 Task: Check the sale-to-list ratio of jacuzzi in the last 3 years.
Action: Mouse moved to (1021, 284)
Screenshot: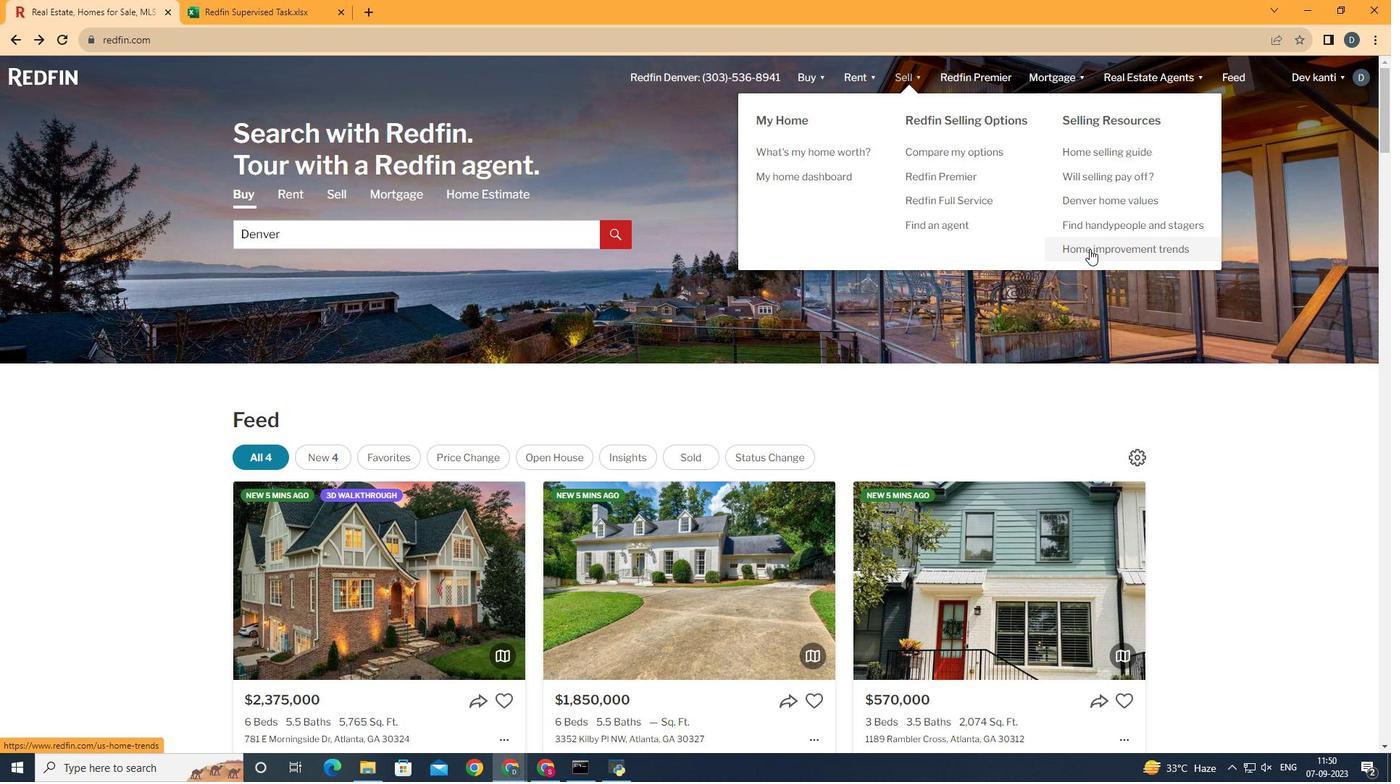 
Action: Mouse pressed left at (1021, 284)
Screenshot: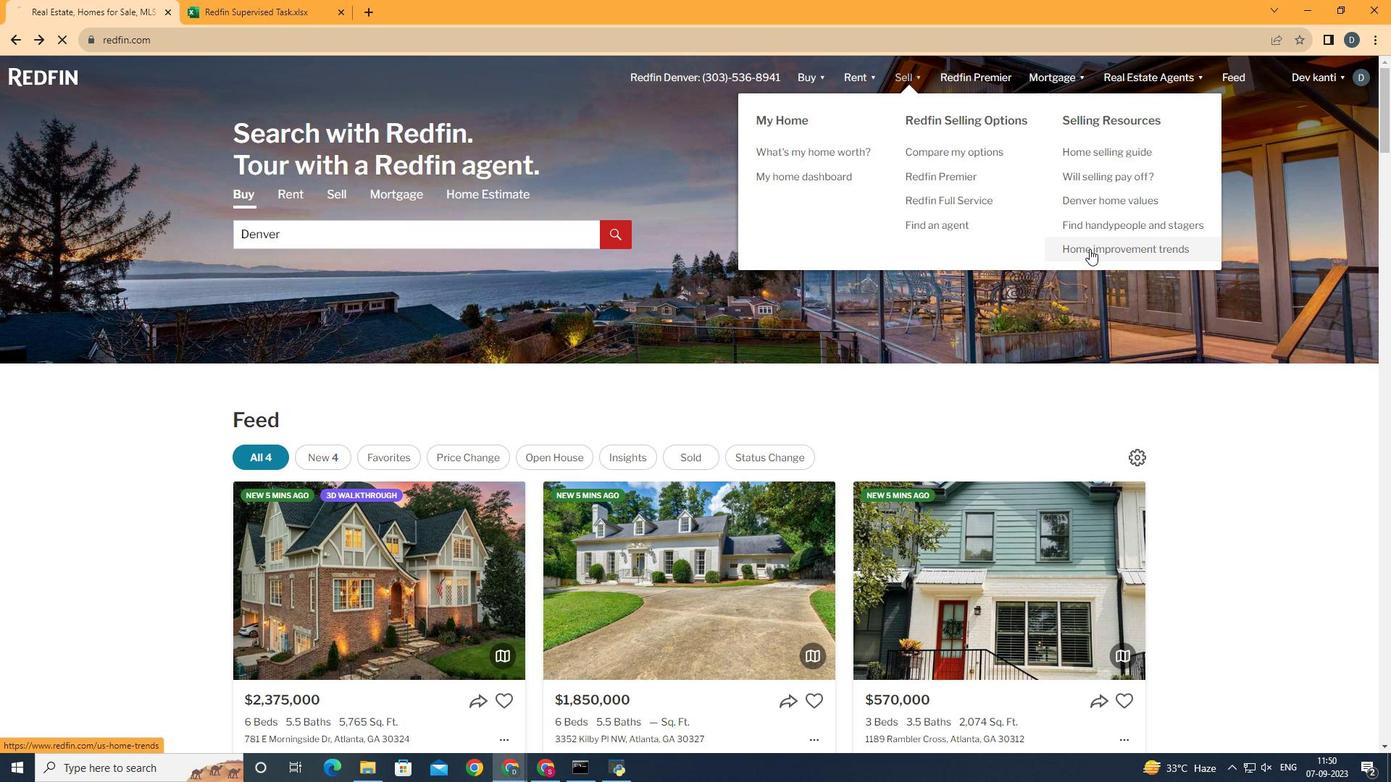 
Action: Mouse moved to (429, 316)
Screenshot: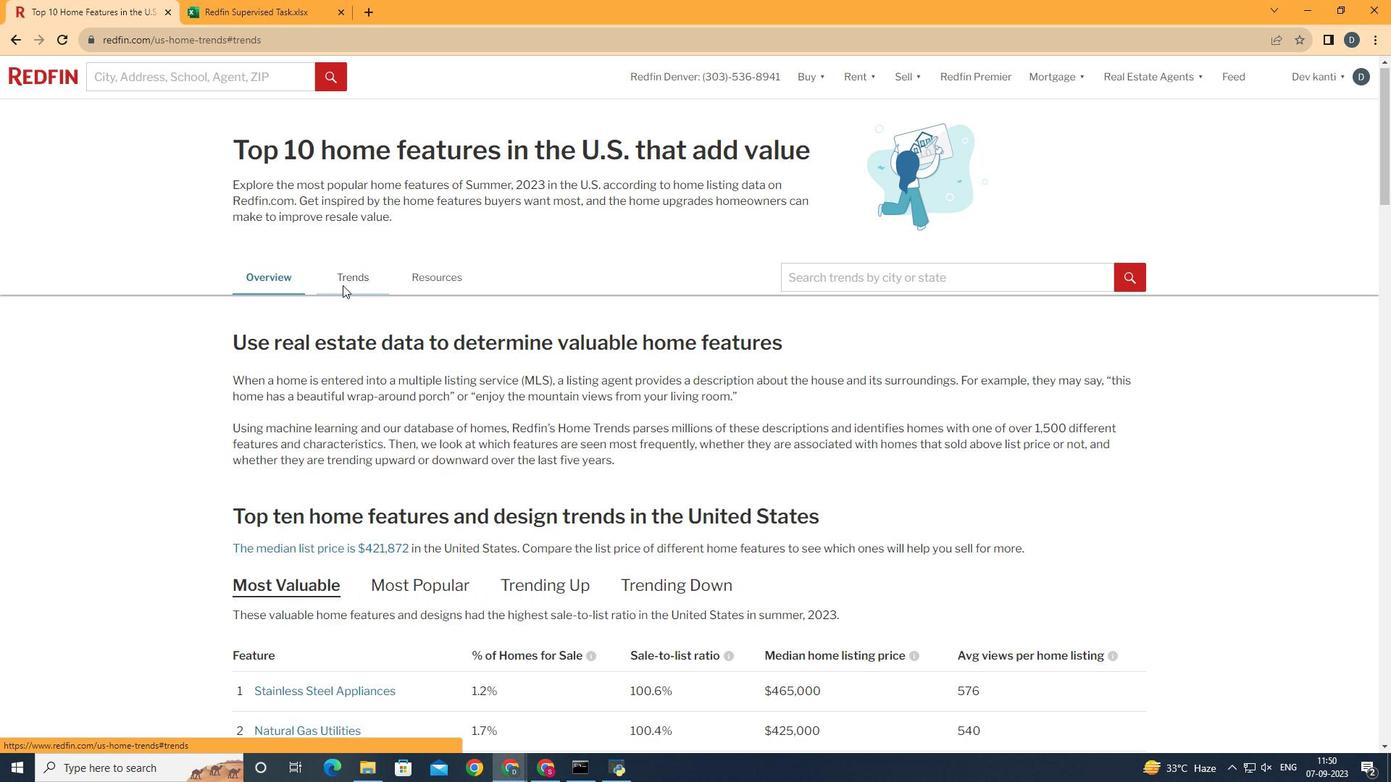 
Action: Mouse pressed left at (429, 316)
Screenshot: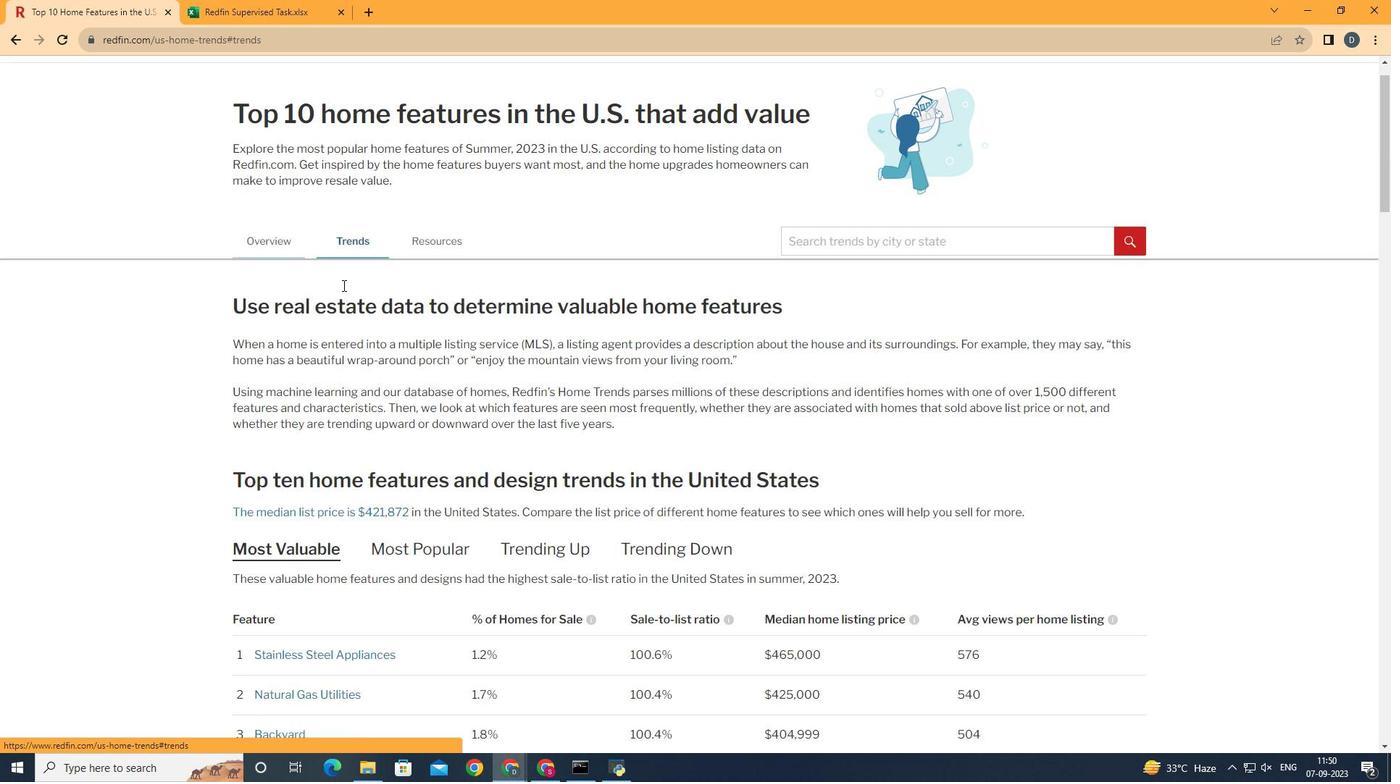 
Action: Mouse moved to (521, 355)
Screenshot: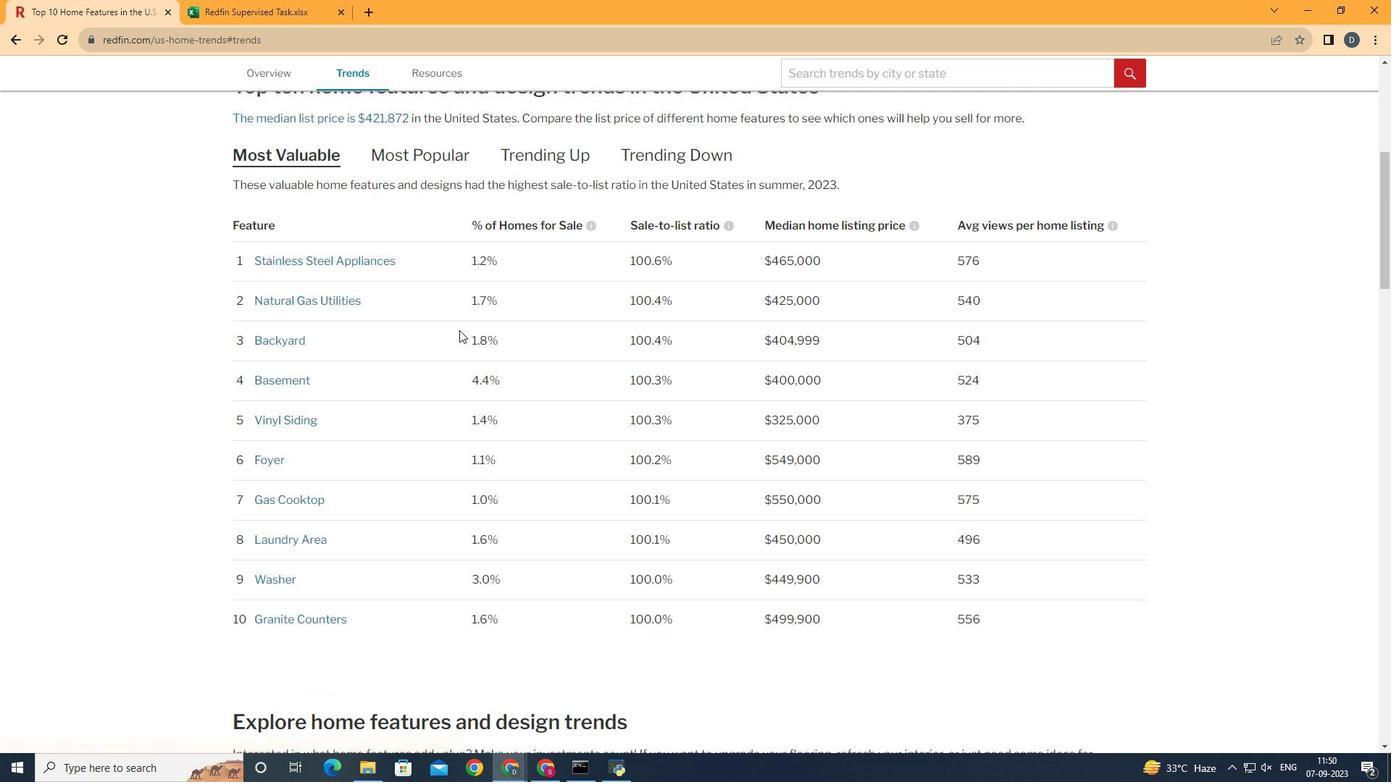 
Action: Mouse scrolled (521, 354) with delta (0, 0)
Screenshot: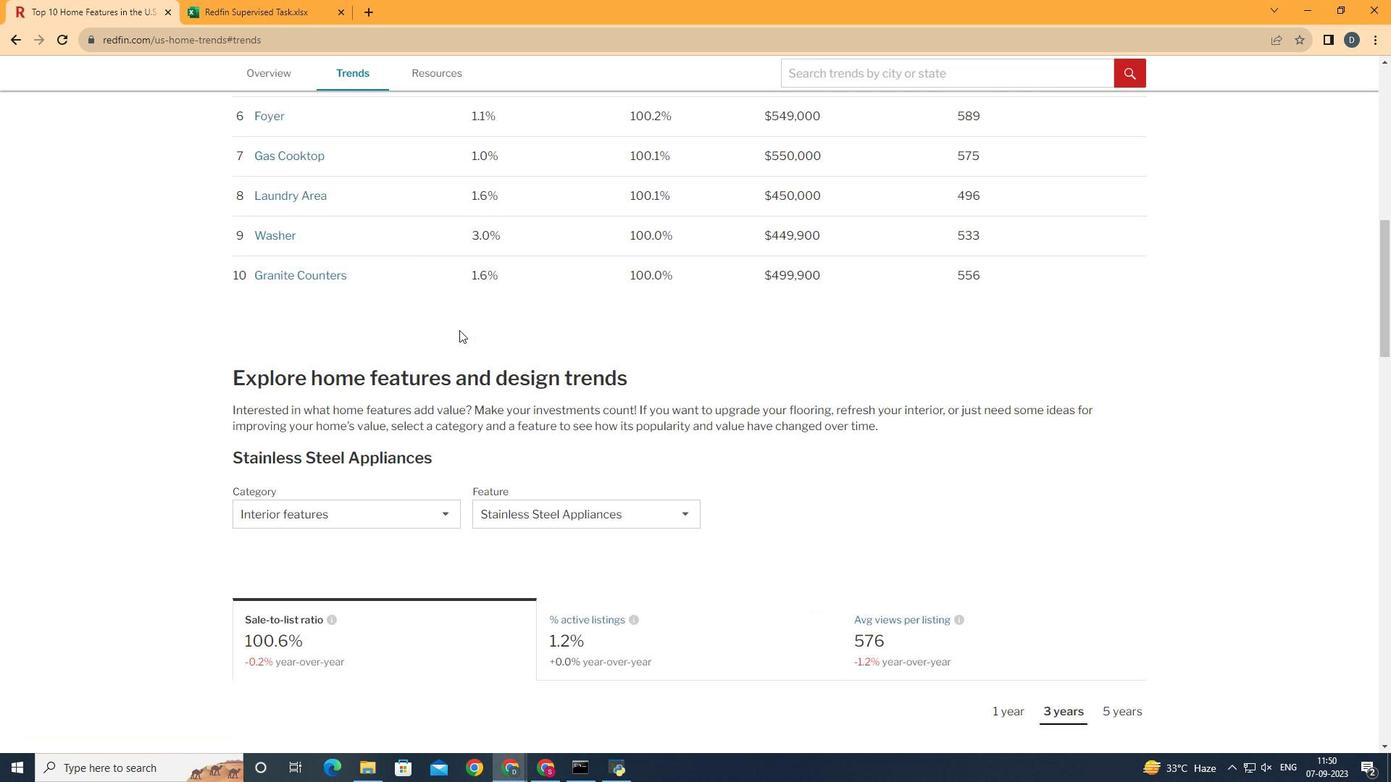 
Action: Mouse scrolled (521, 354) with delta (0, 0)
Screenshot: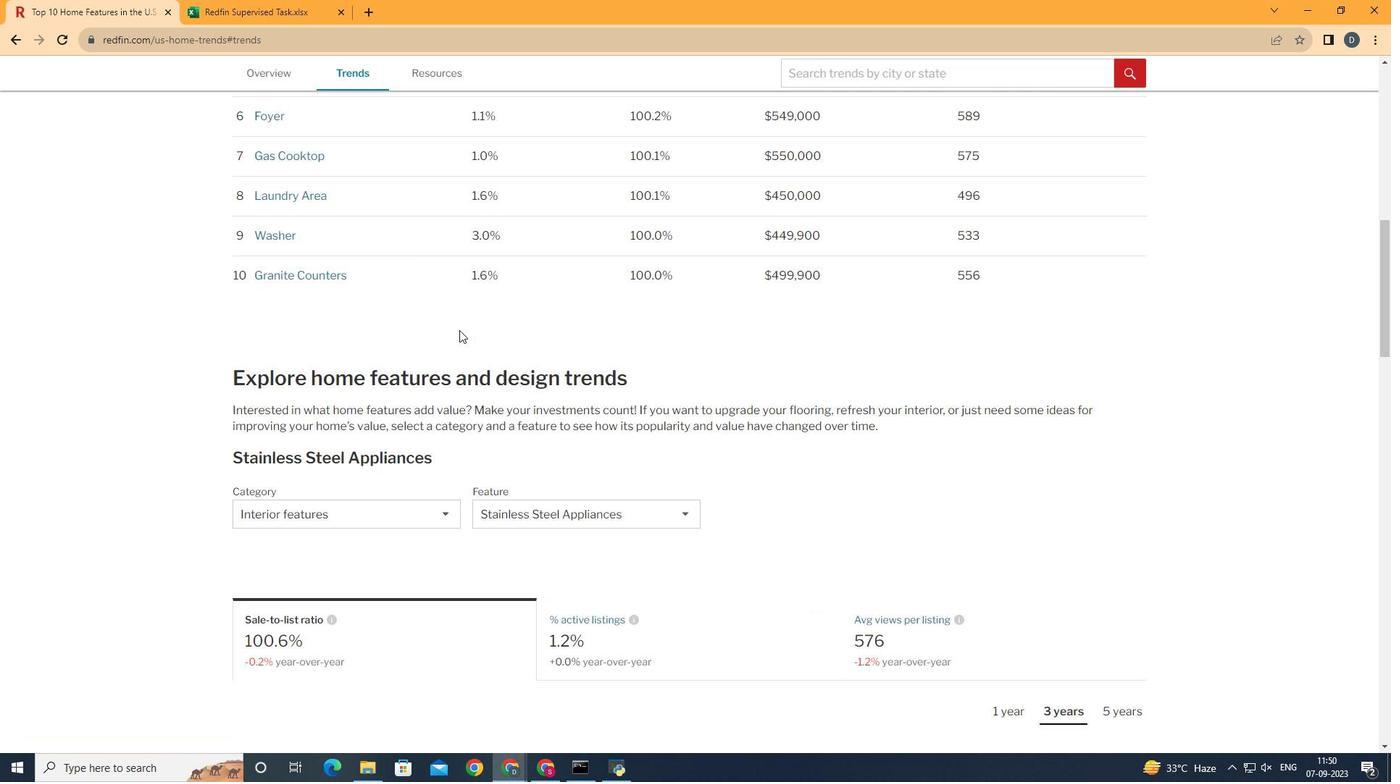 
Action: Mouse scrolled (521, 354) with delta (0, 0)
Screenshot: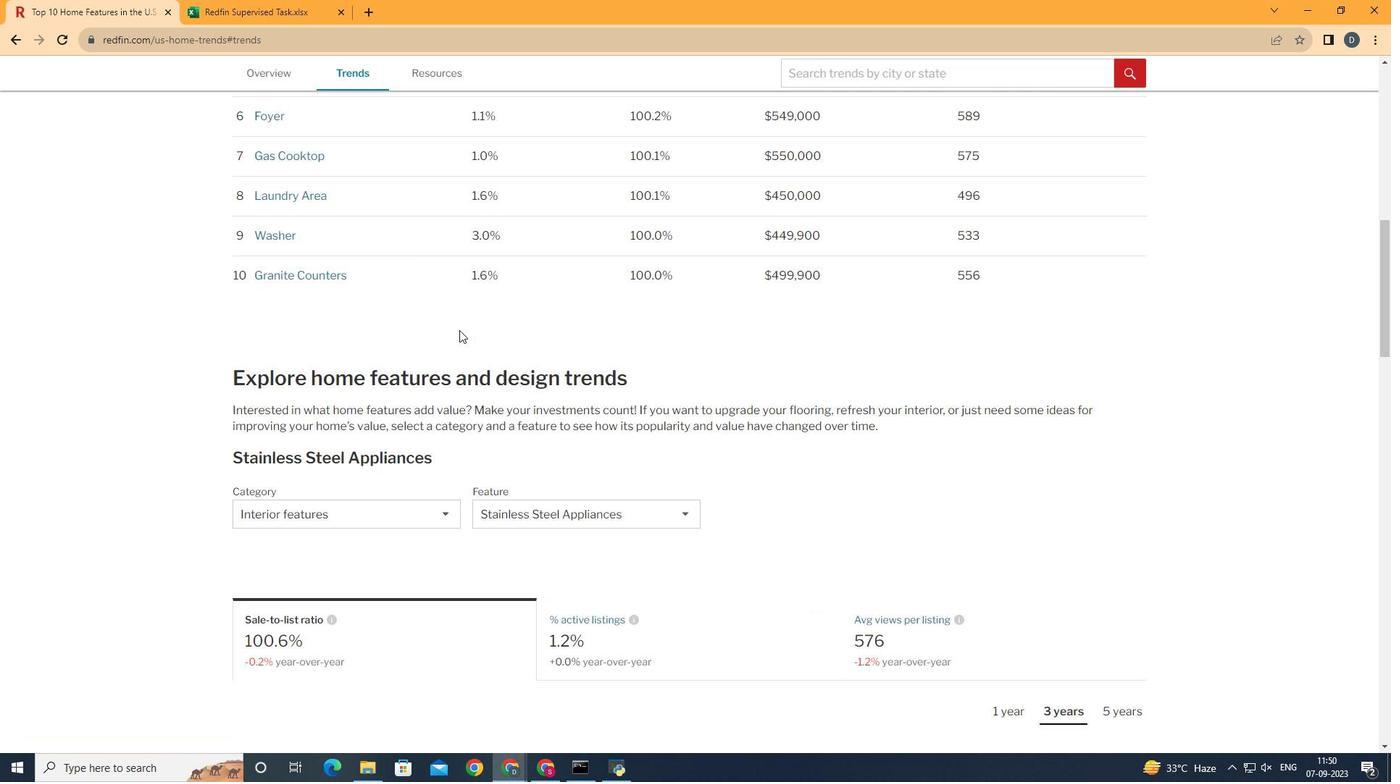 
Action: Mouse scrolled (521, 354) with delta (0, 0)
Screenshot: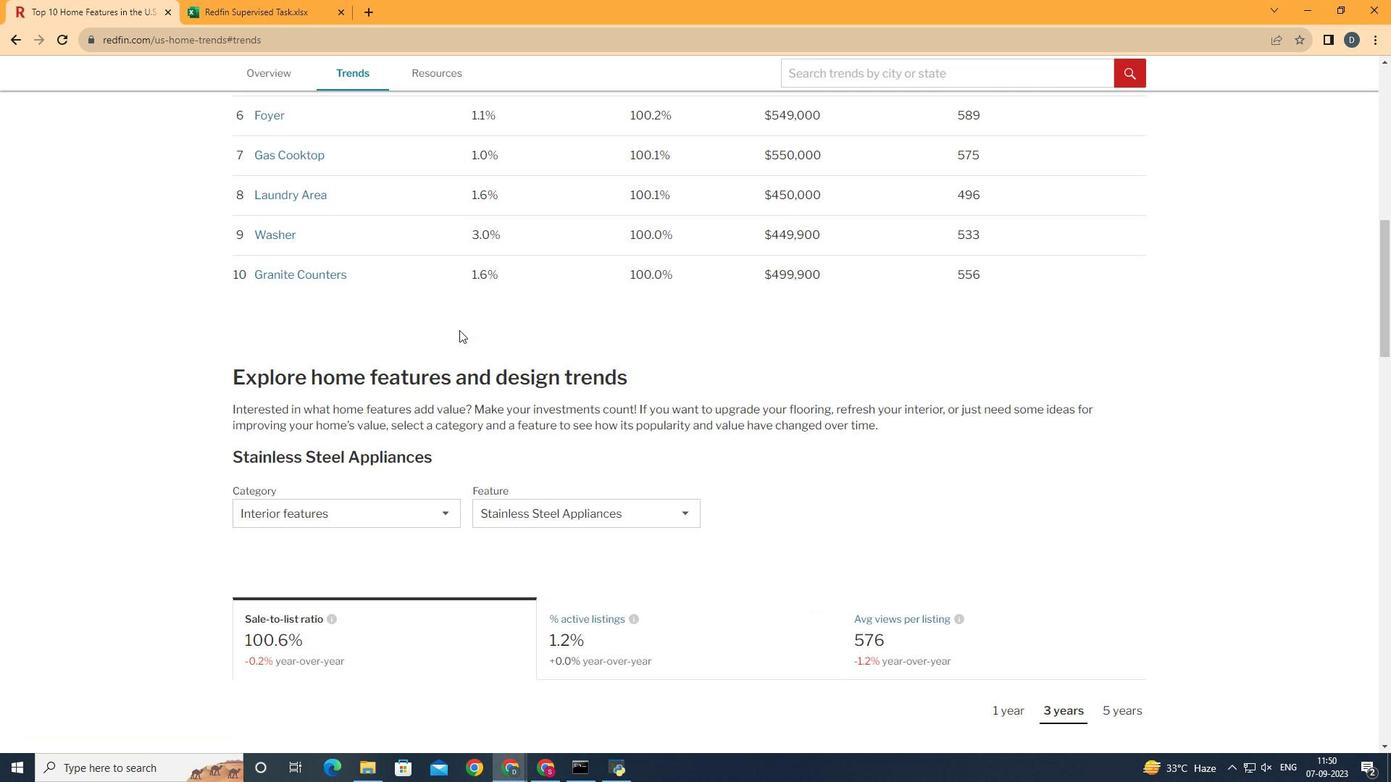 
Action: Mouse scrolled (521, 354) with delta (0, 0)
Screenshot: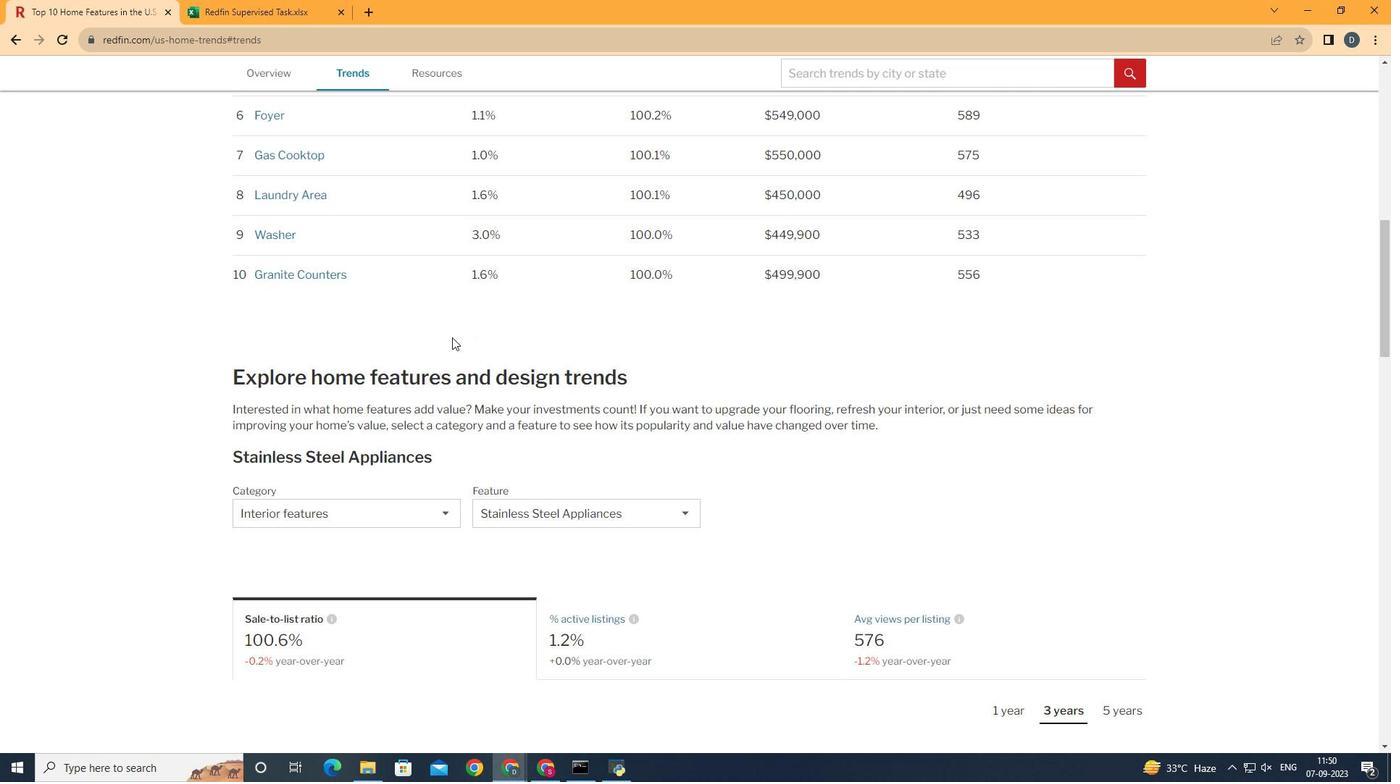 
Action: Mouse moved to (431, 416)
Screenshot: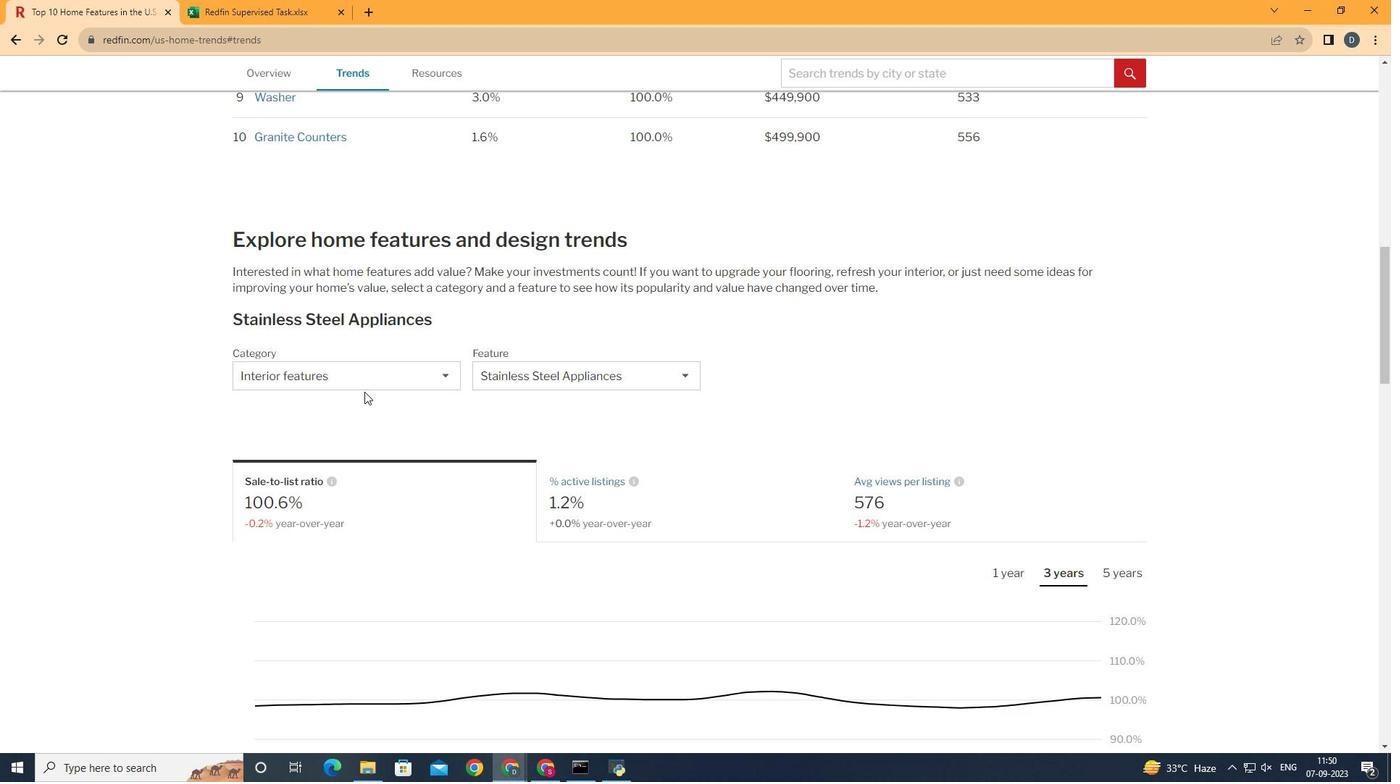 
Action: Mouse scrolled (431, 415) with delta (0, 0)
Screenshot: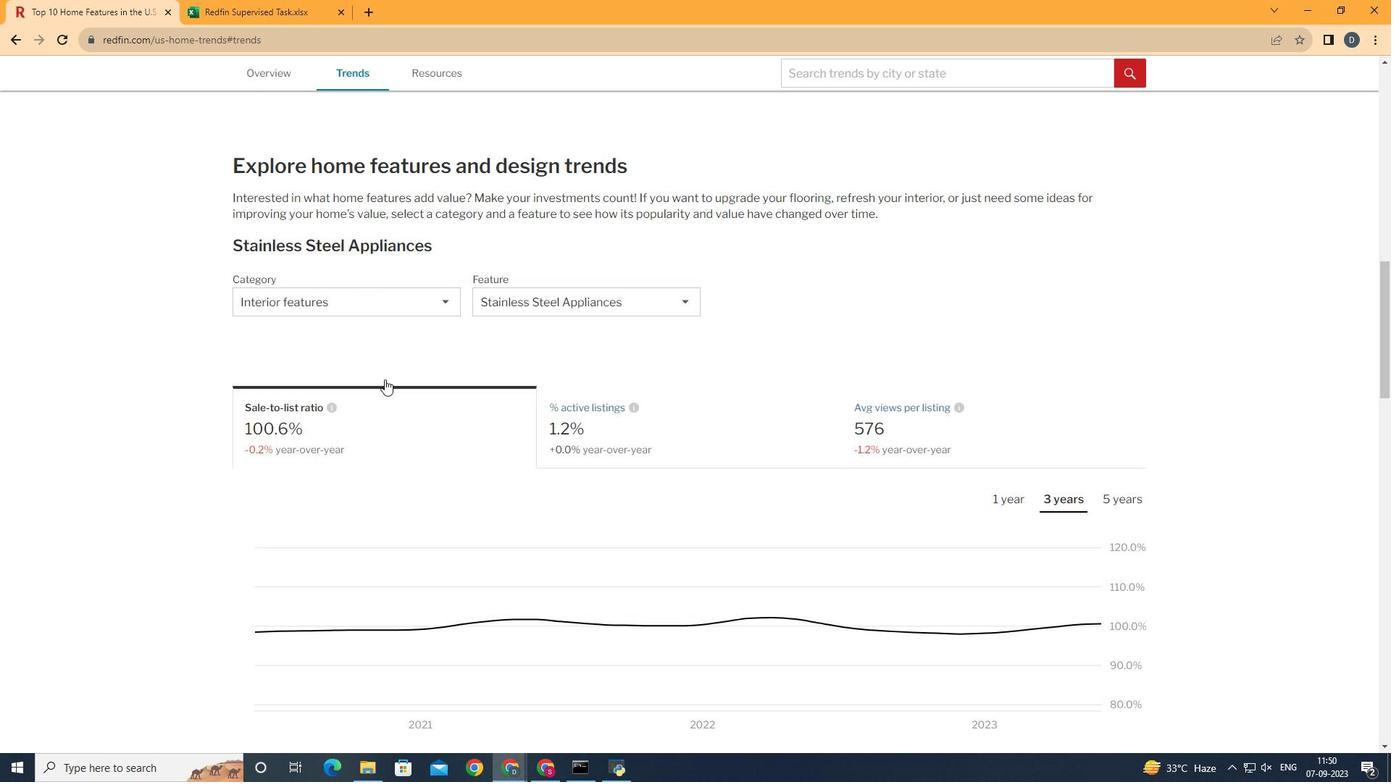 
Action: Mouse scrolled (431, 415) with delta (0, 0)
Screenshot: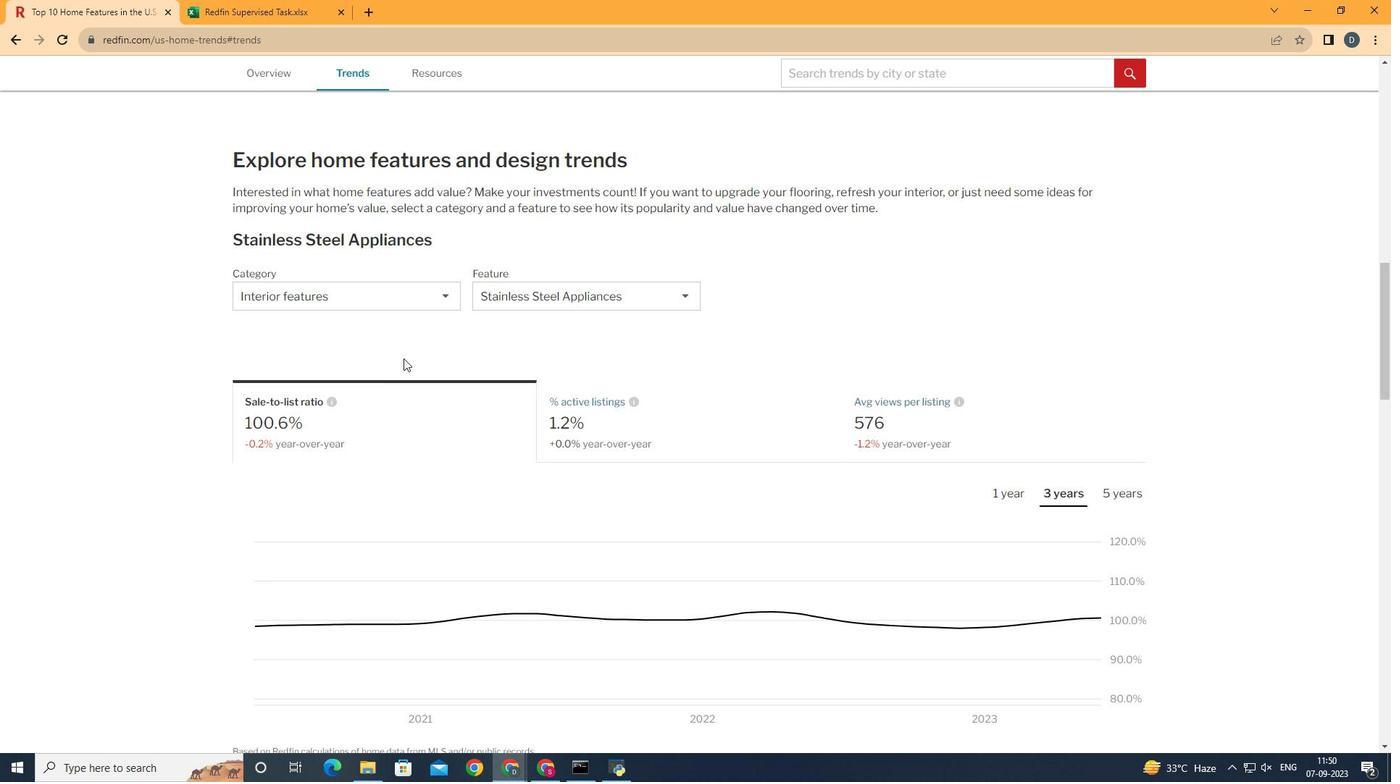 
Action: Mouse moved to (431, 417)
Screenshot: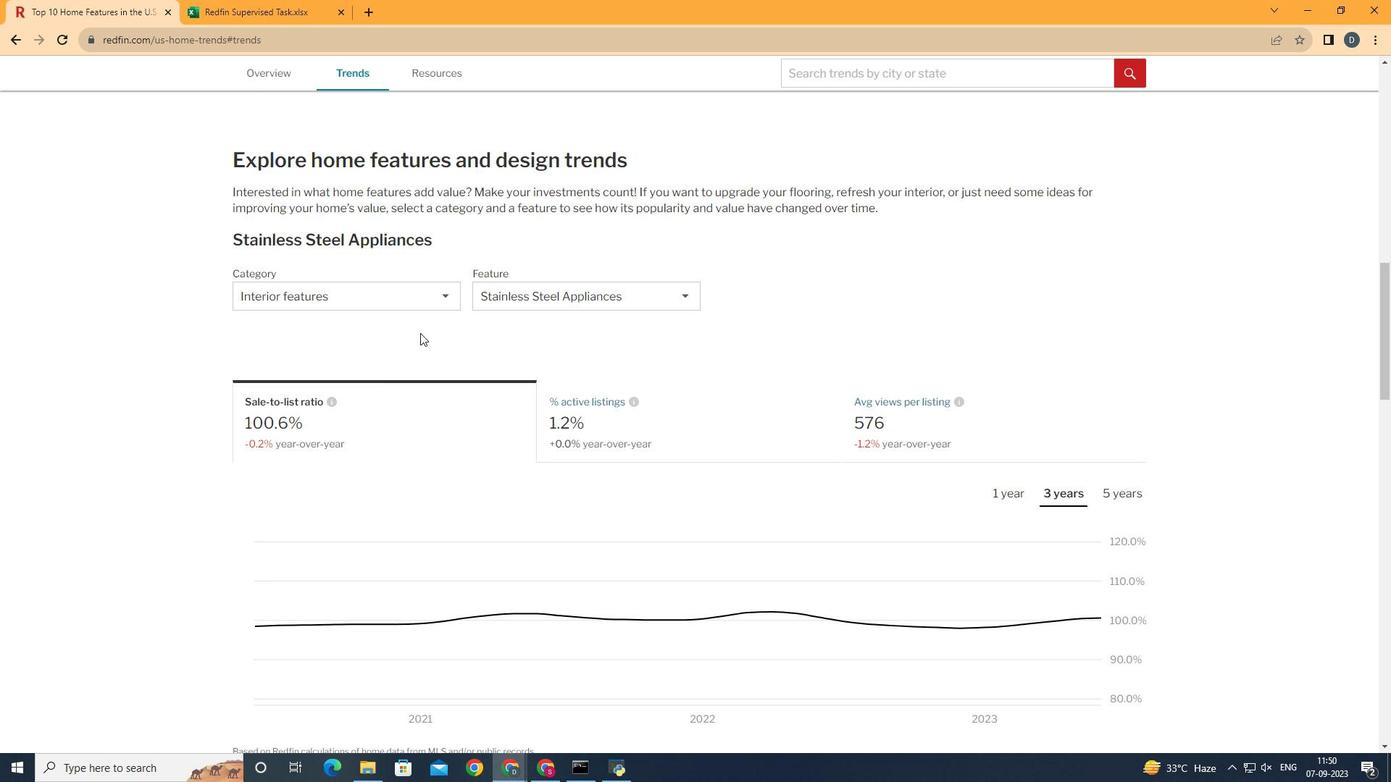
Action: Mouse scrolled (431, 416) with delta (0, 0)
Screenshot: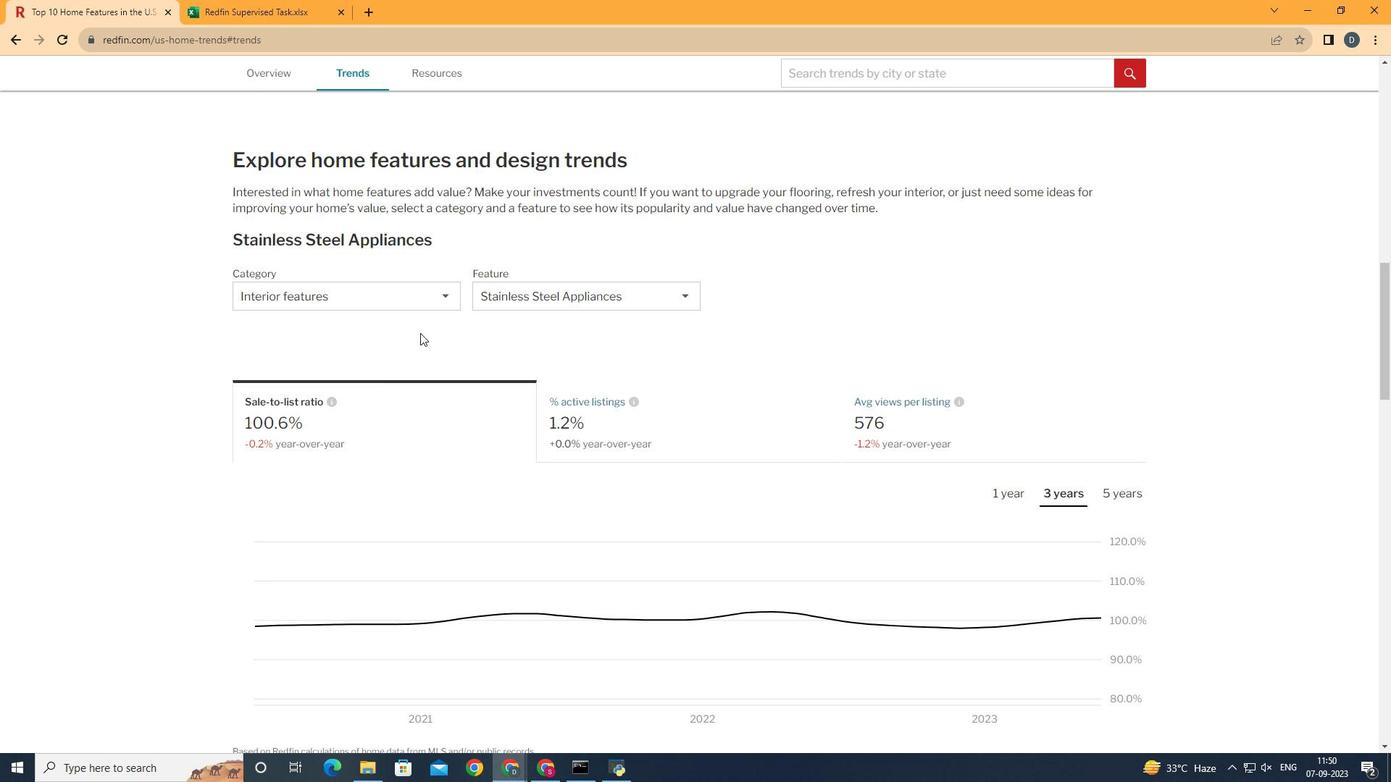 
Action: Mouse moved to (508, 325)
Screenshot: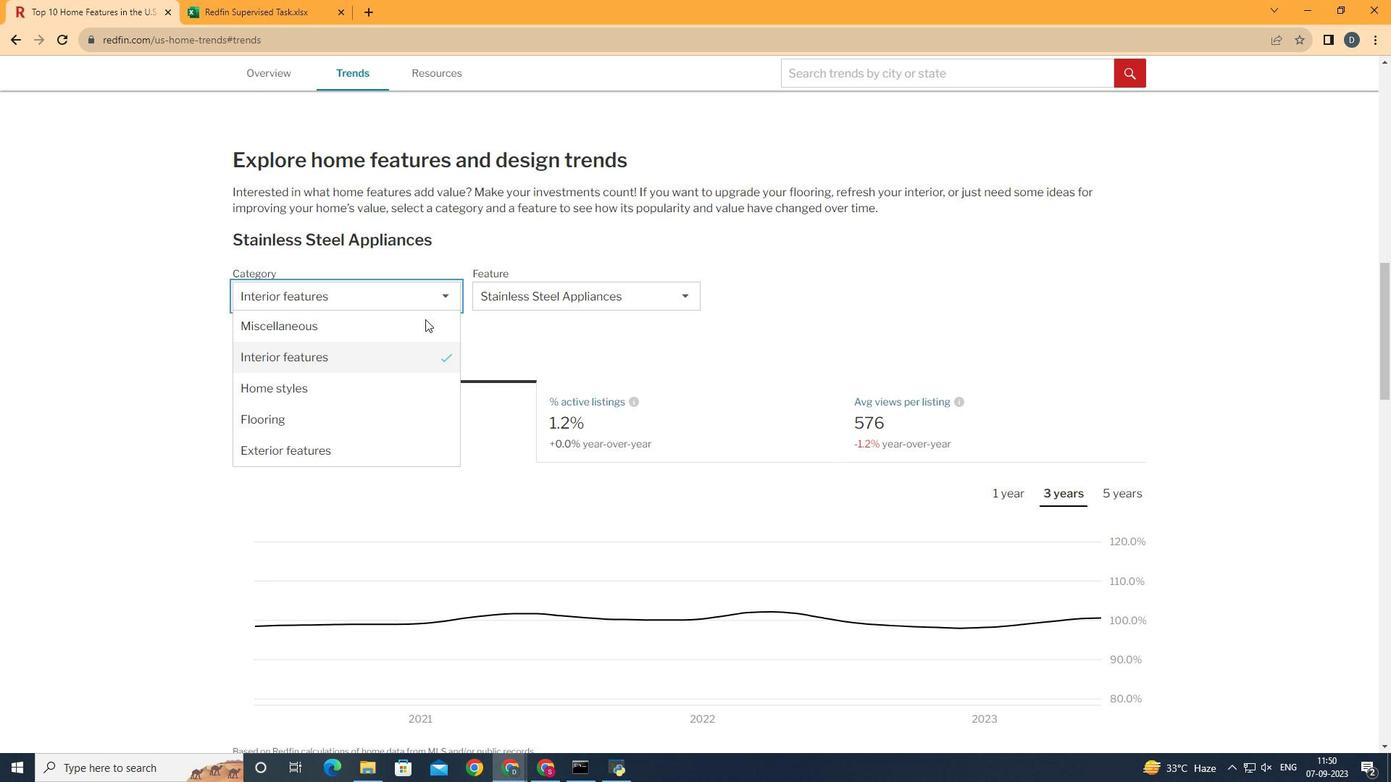 
Action: Mouse pressed left at (508, 325)
Screenshot: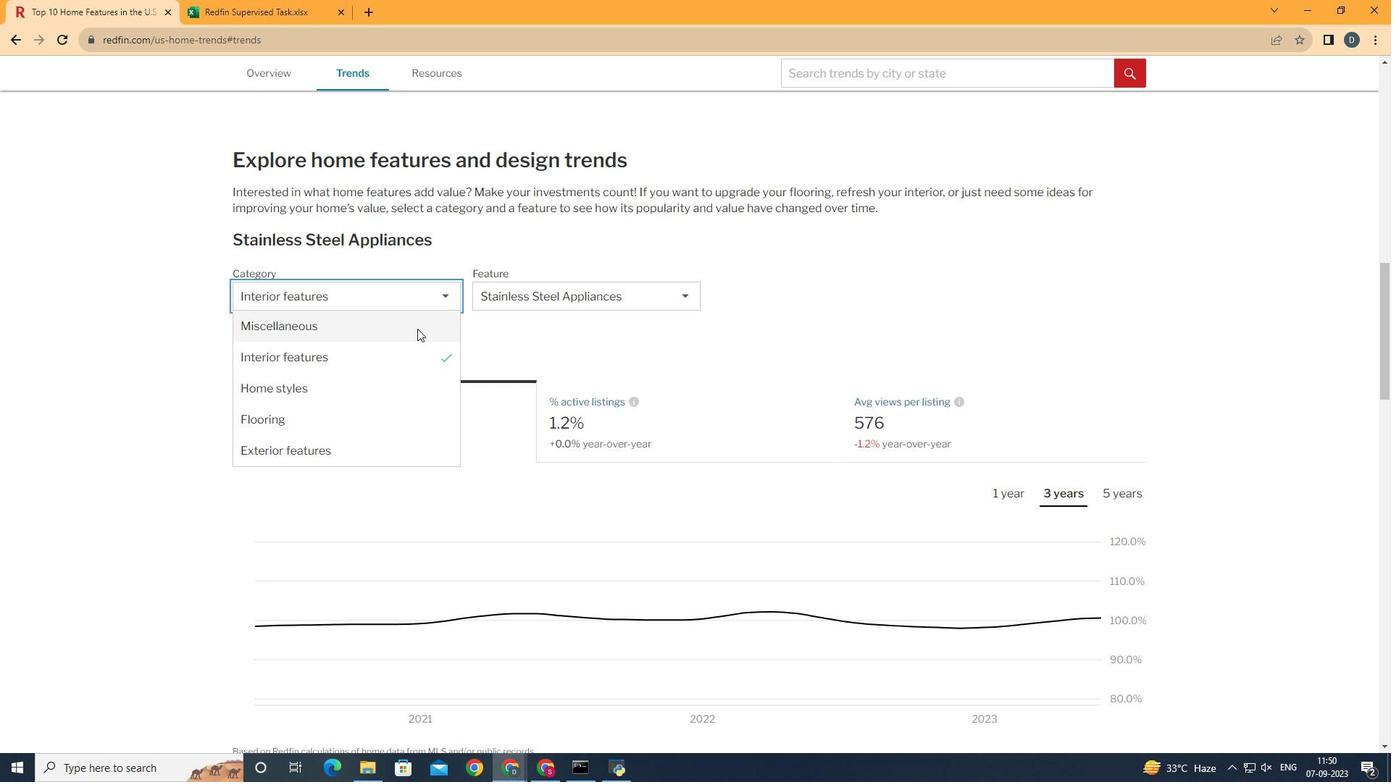 
Action: Mouse moved to (487, 355)
Screenshot: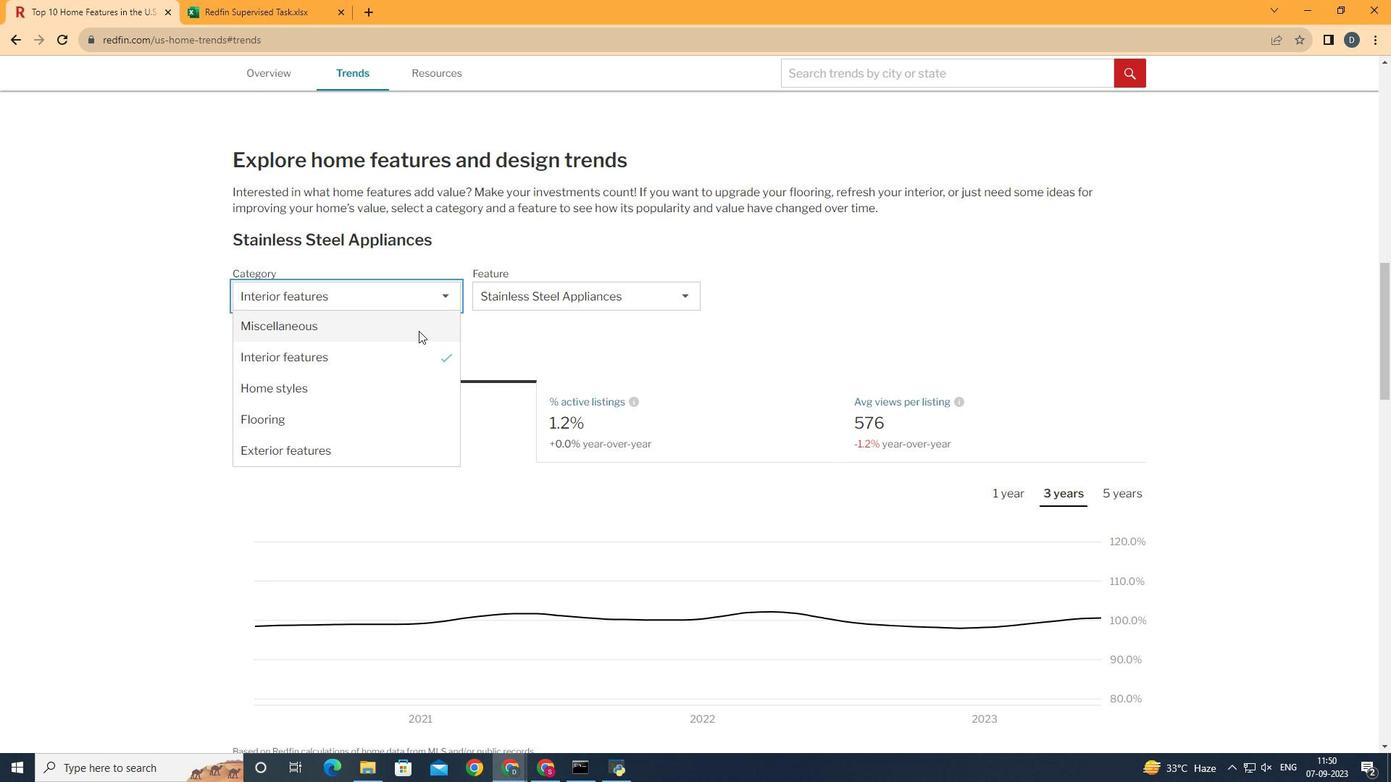 
Action: Mouse pressed left at (487, 355)
Screenshot: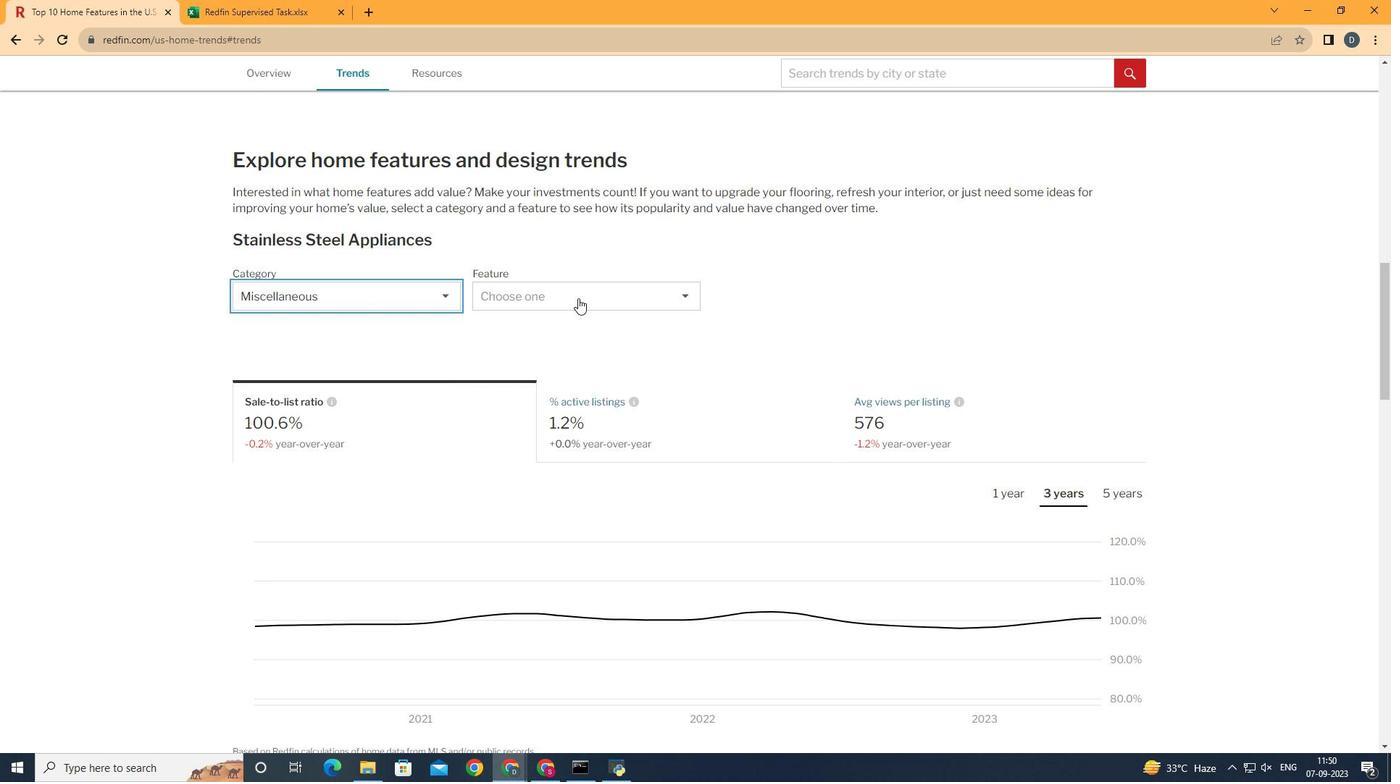
Action: Mouse moved to (616, 326)
Screenshot: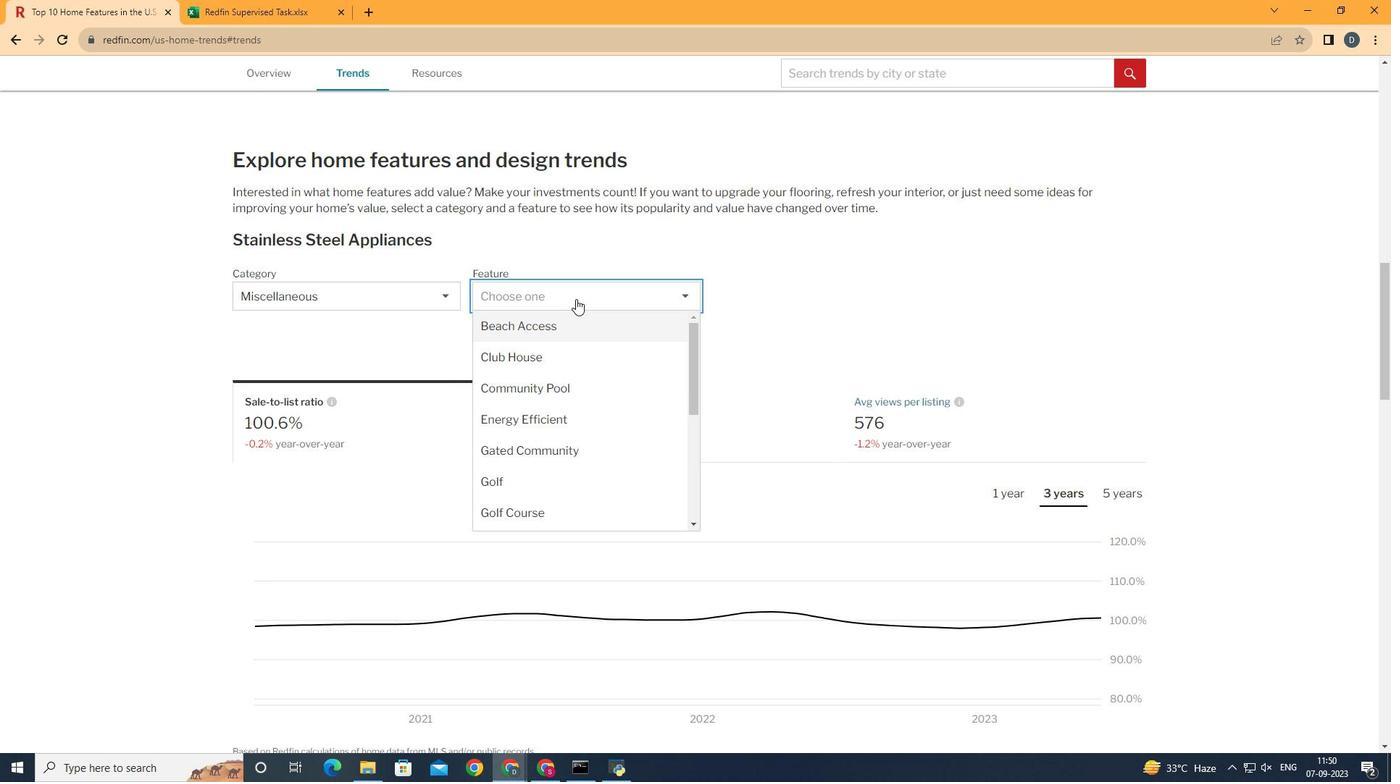 
Action: Mouse pressed left at (616, 326)
Screenshot: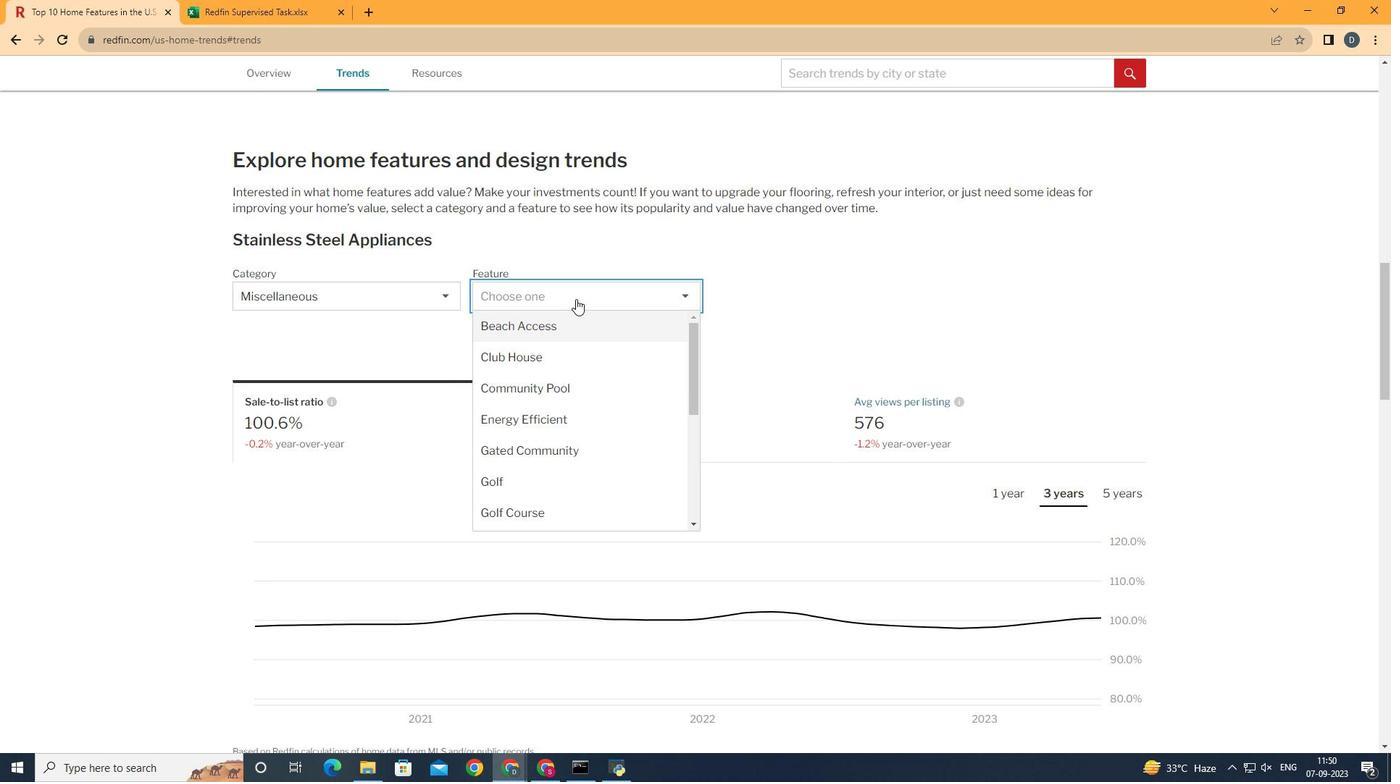 
Action: Mouse moved to (624, 384)
Screenshot: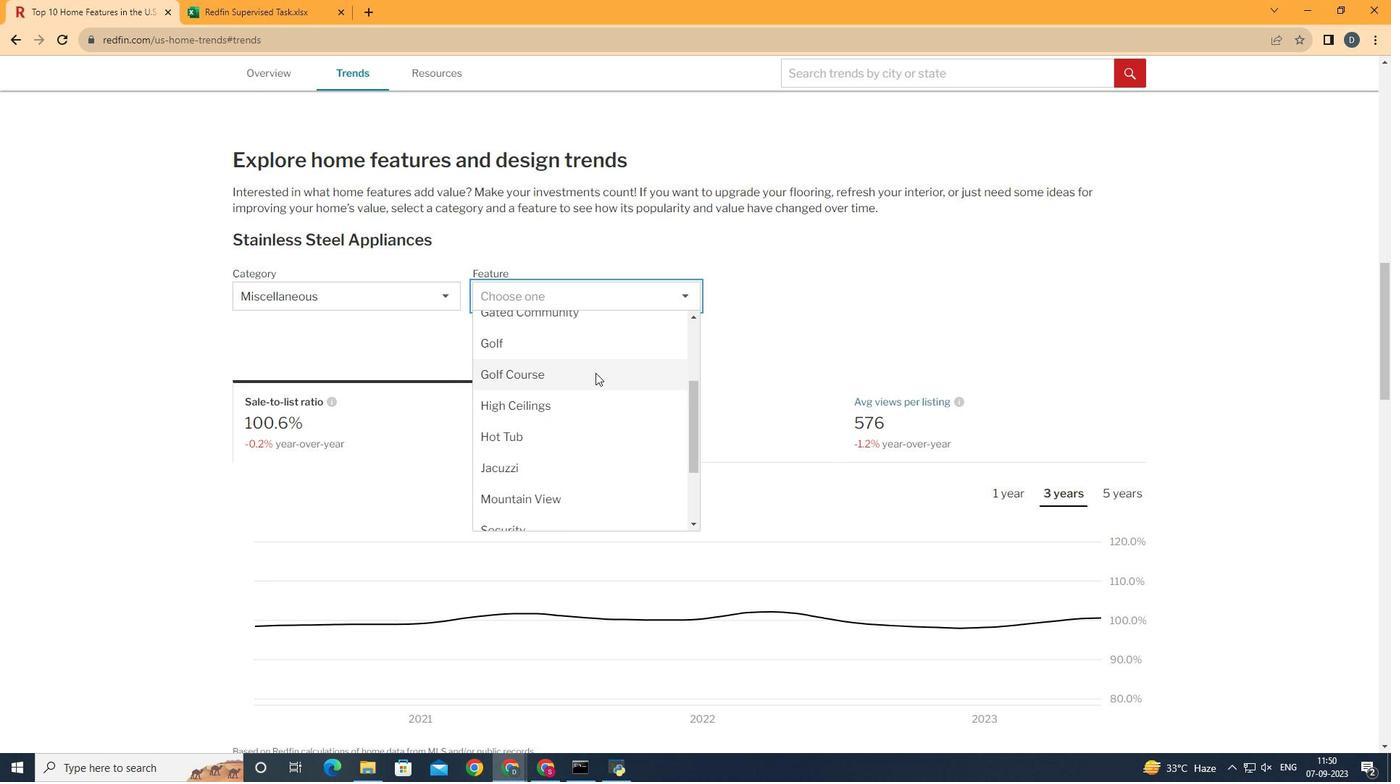 
Action: Mouse scrolled (624, 383) with delta (0, 0)
Screenshot: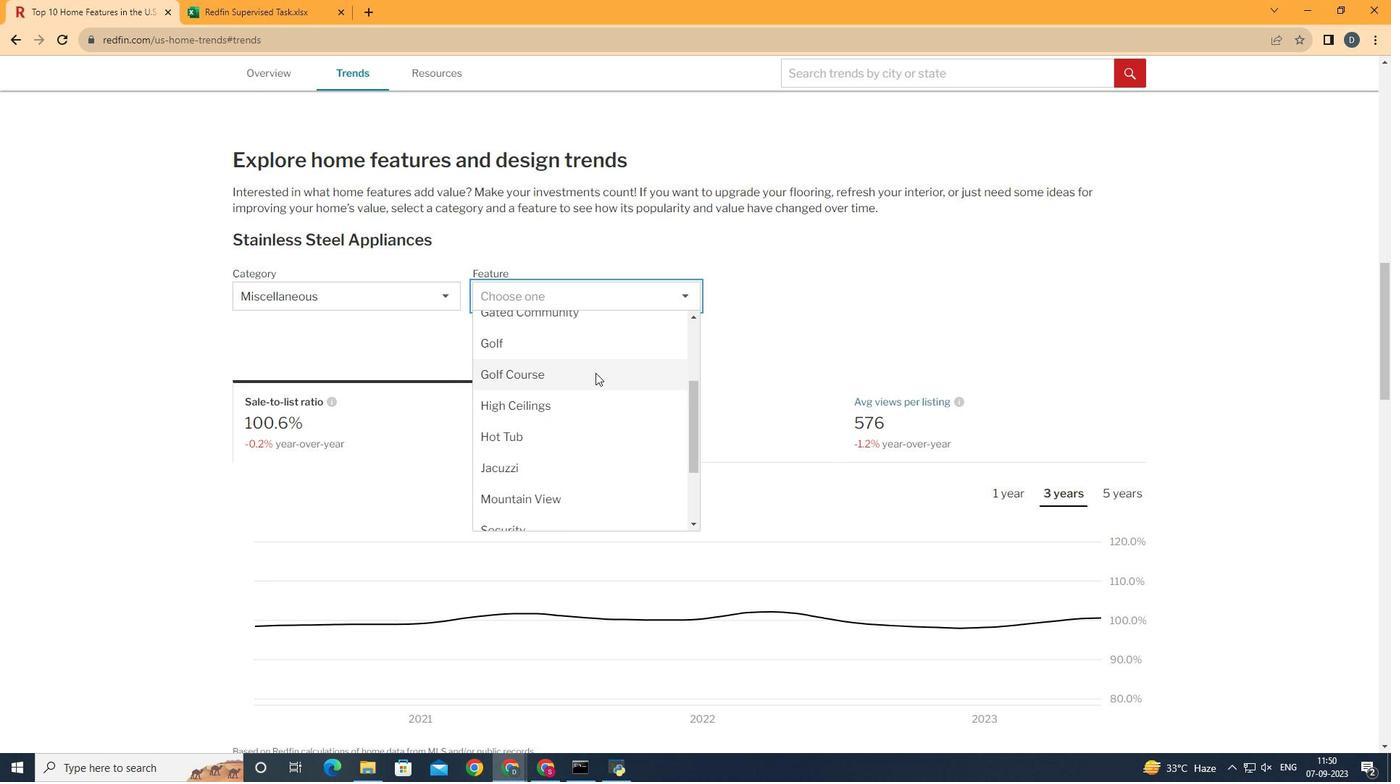 
Action: Mouse moved to (624, 387)
Screenshot: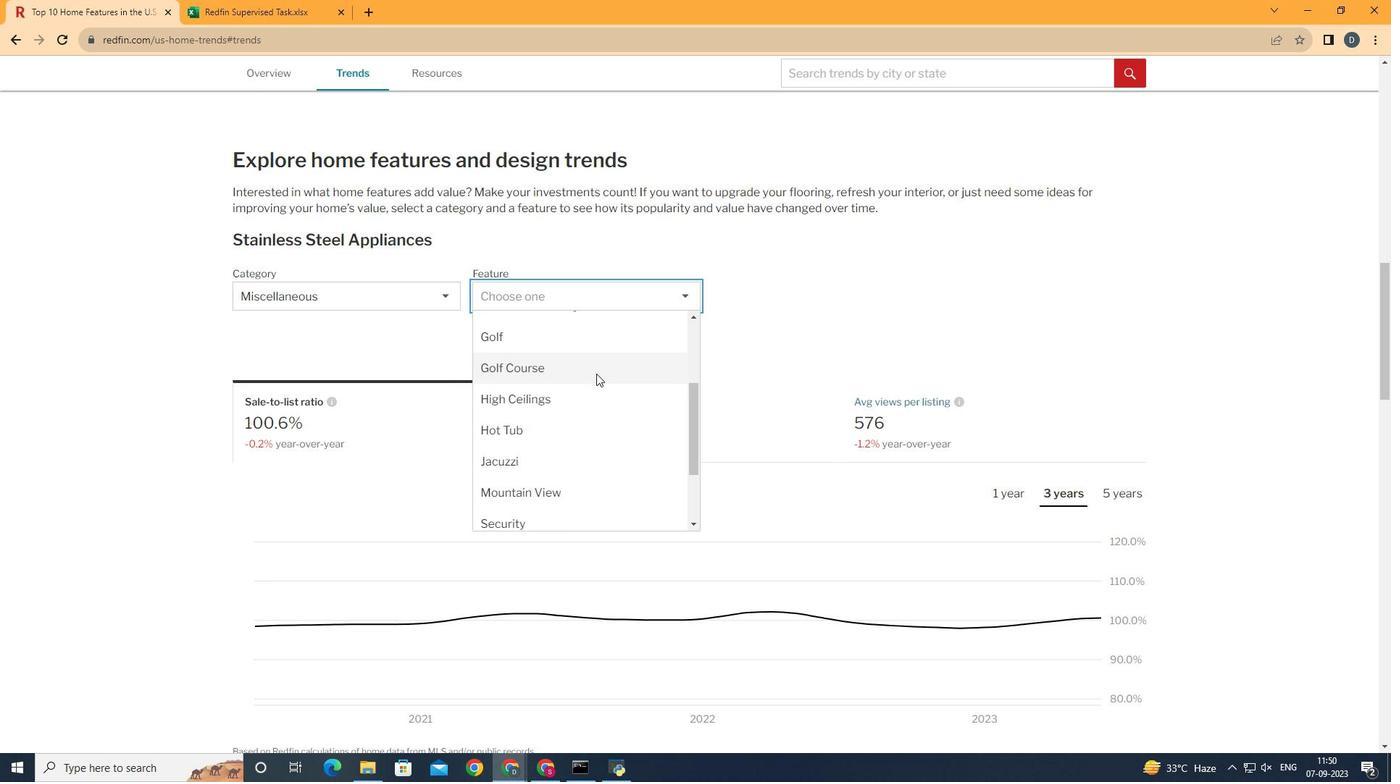 
Action: Mouse scrolled (624, 387) with delta (0, 0)
Screenshot: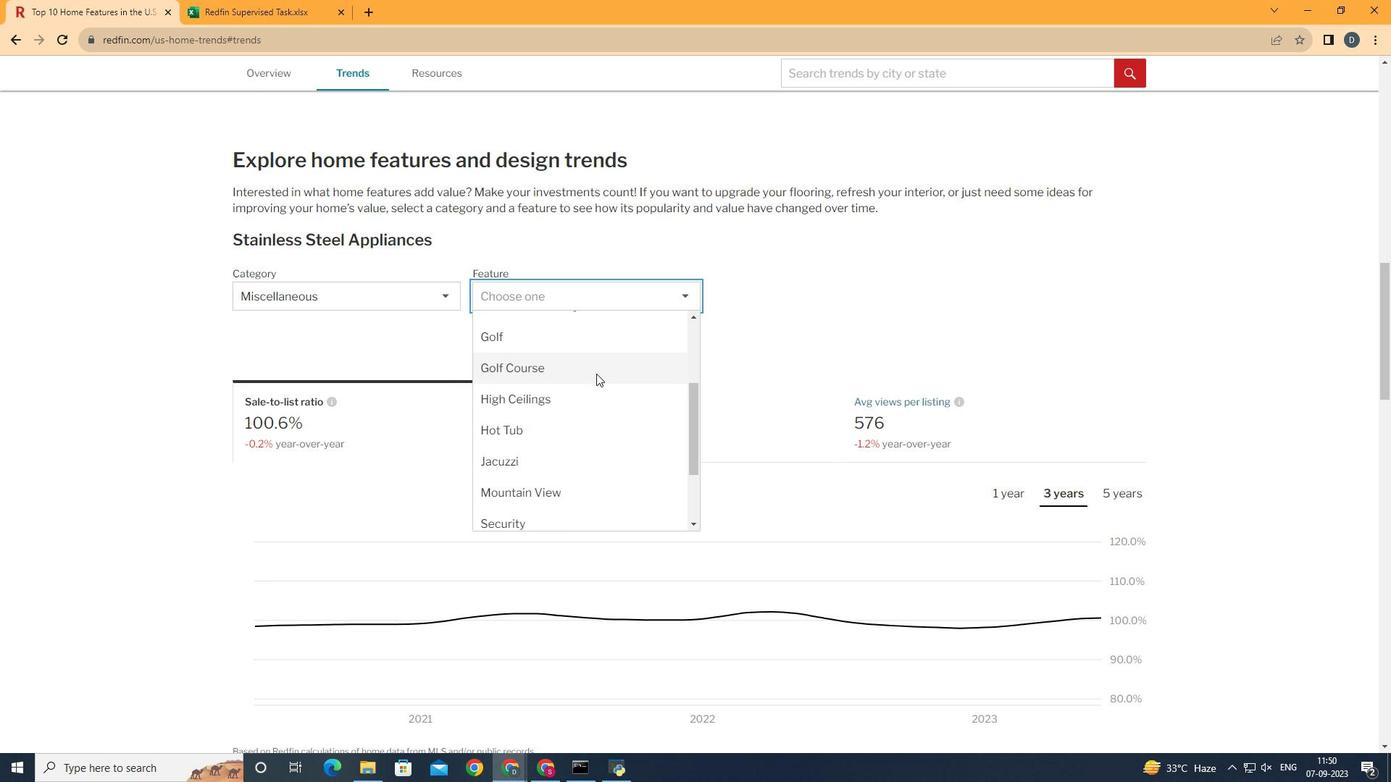 
Action: Mouse moved to (614, 468)
Screenshot: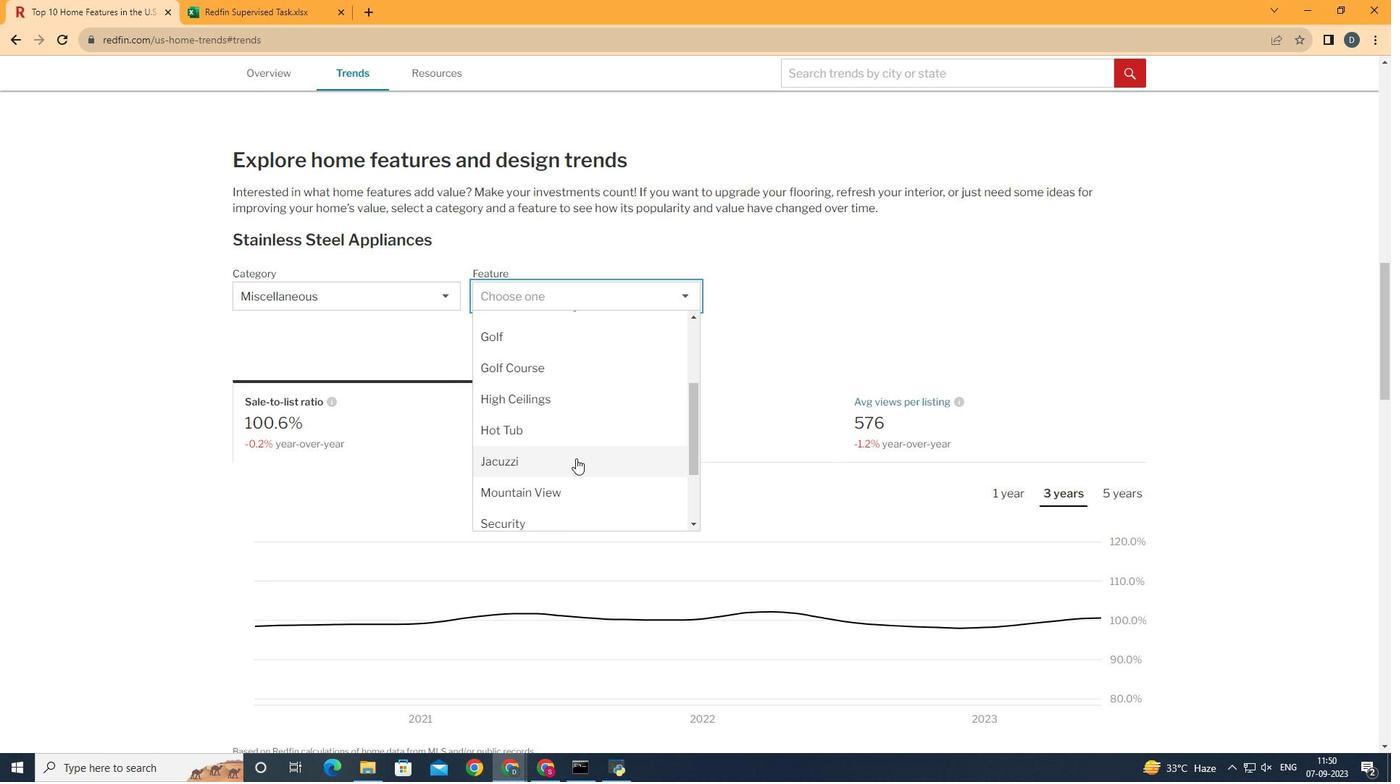
Action: Mouse pressed left at (614, 468)
Screenshot: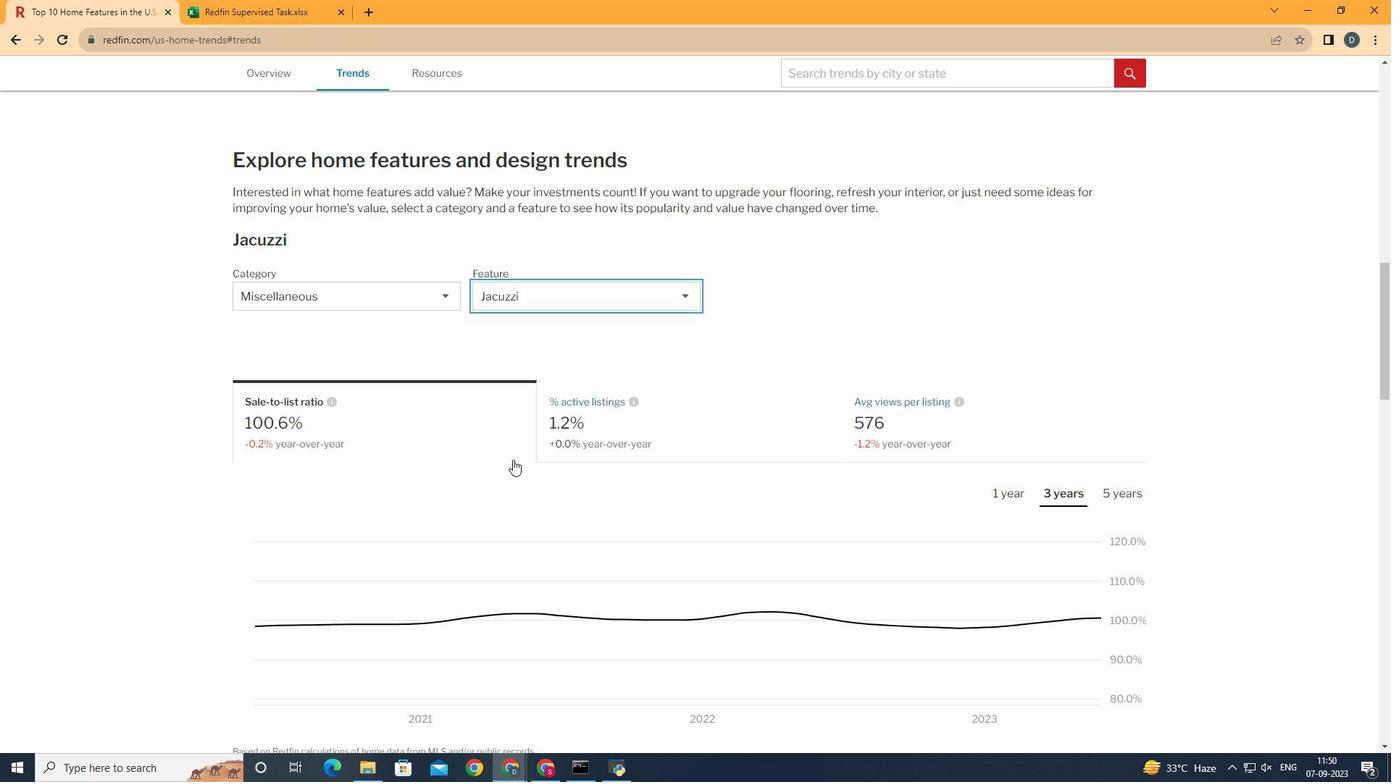 
Action: Mouse moved to (495, 450)
Screenshot: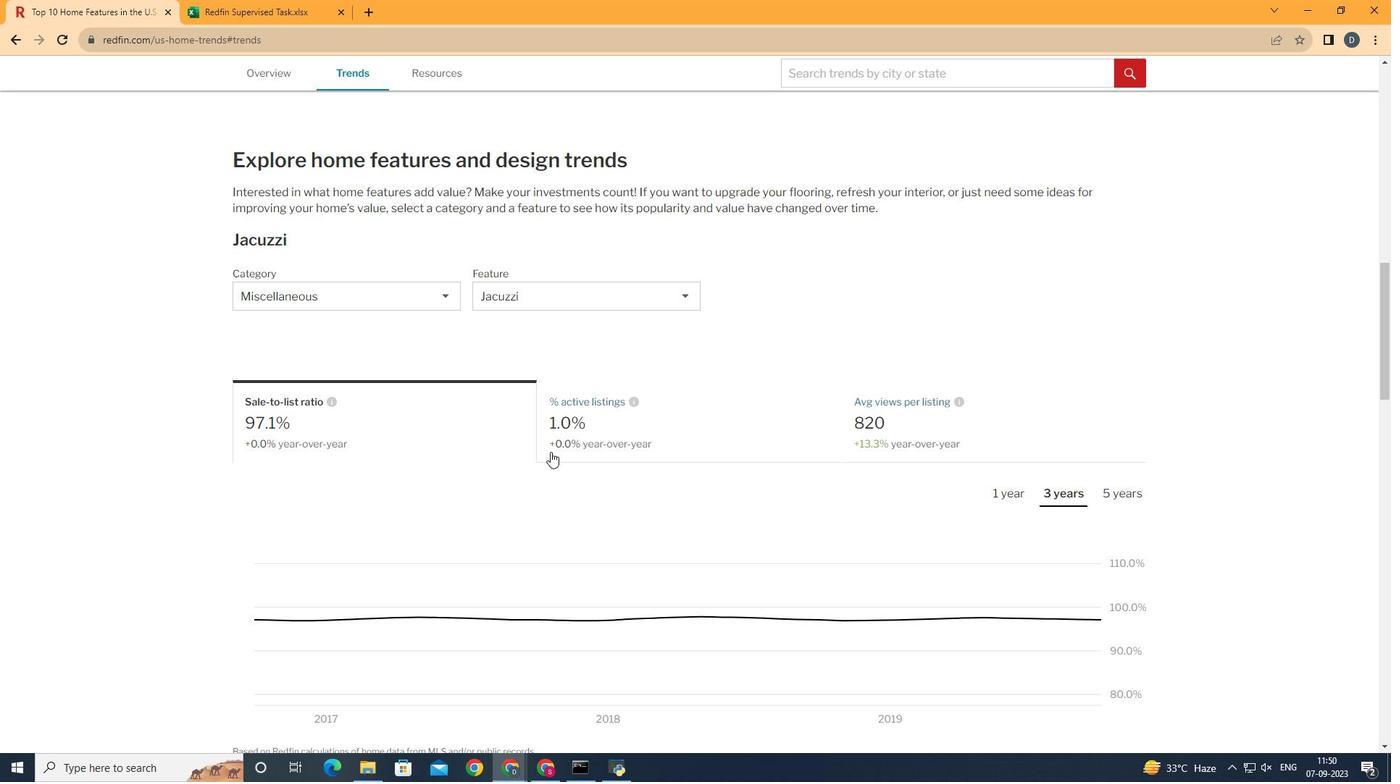
Action: Mouse pressed left at (495, 450)
Screenshot: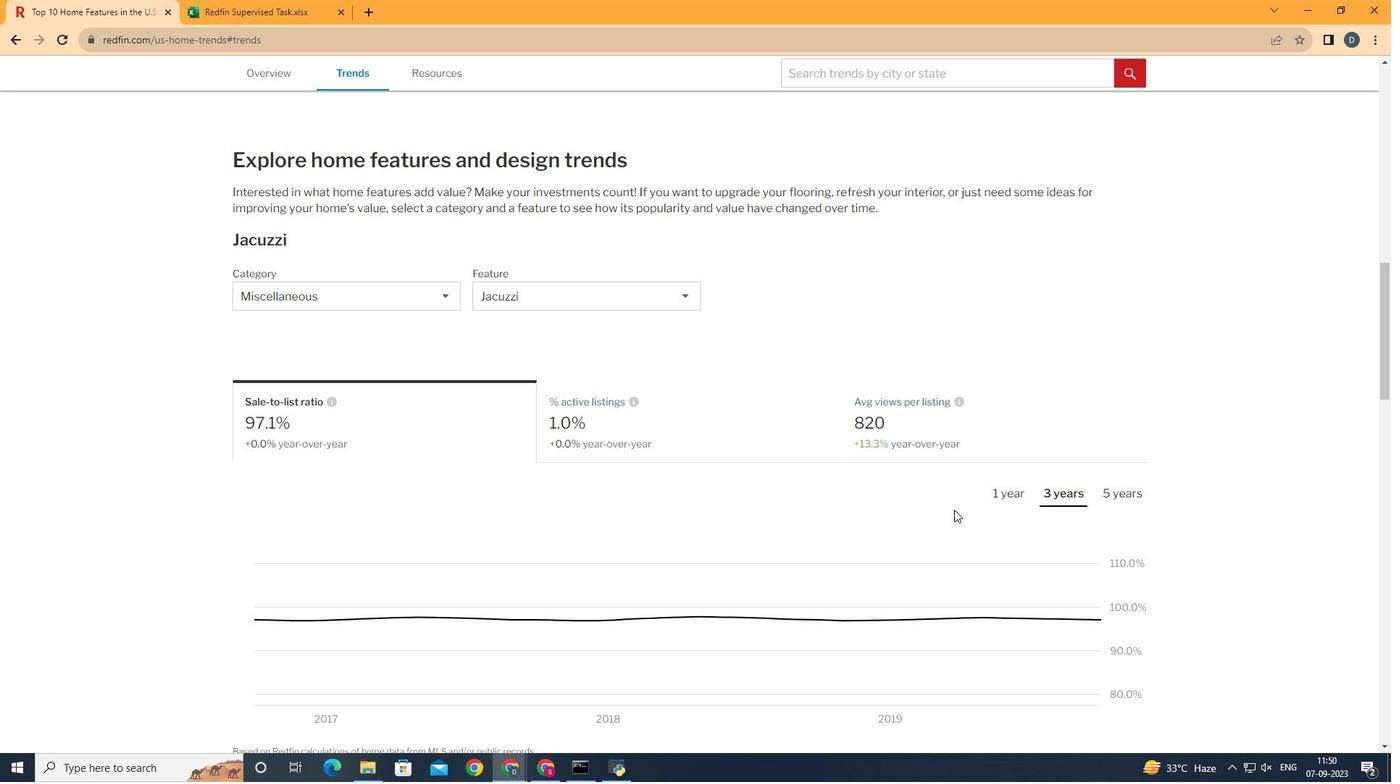 
Action: Mouse moved to (1004, 498)
Screenshot: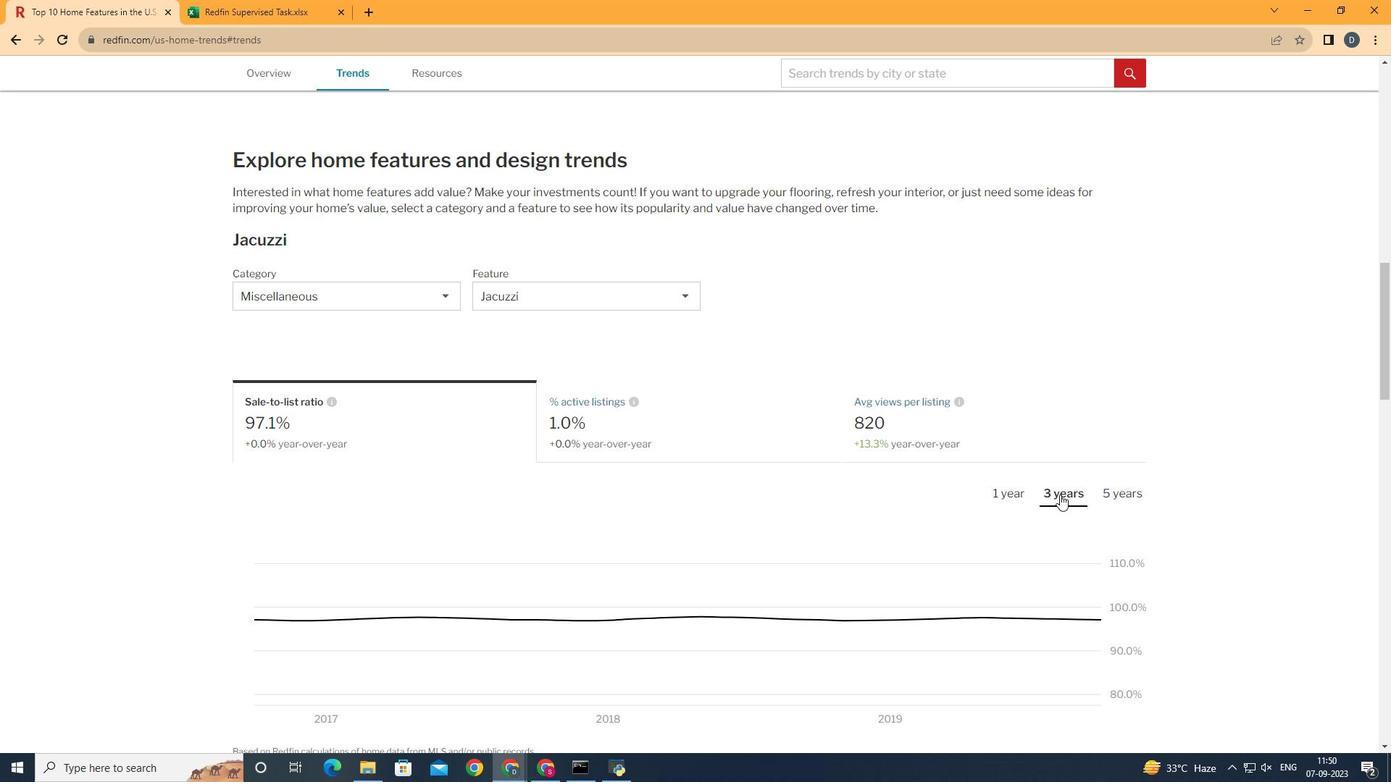 
Action: Mouse pressed left at (1004, 498)
Screenshot: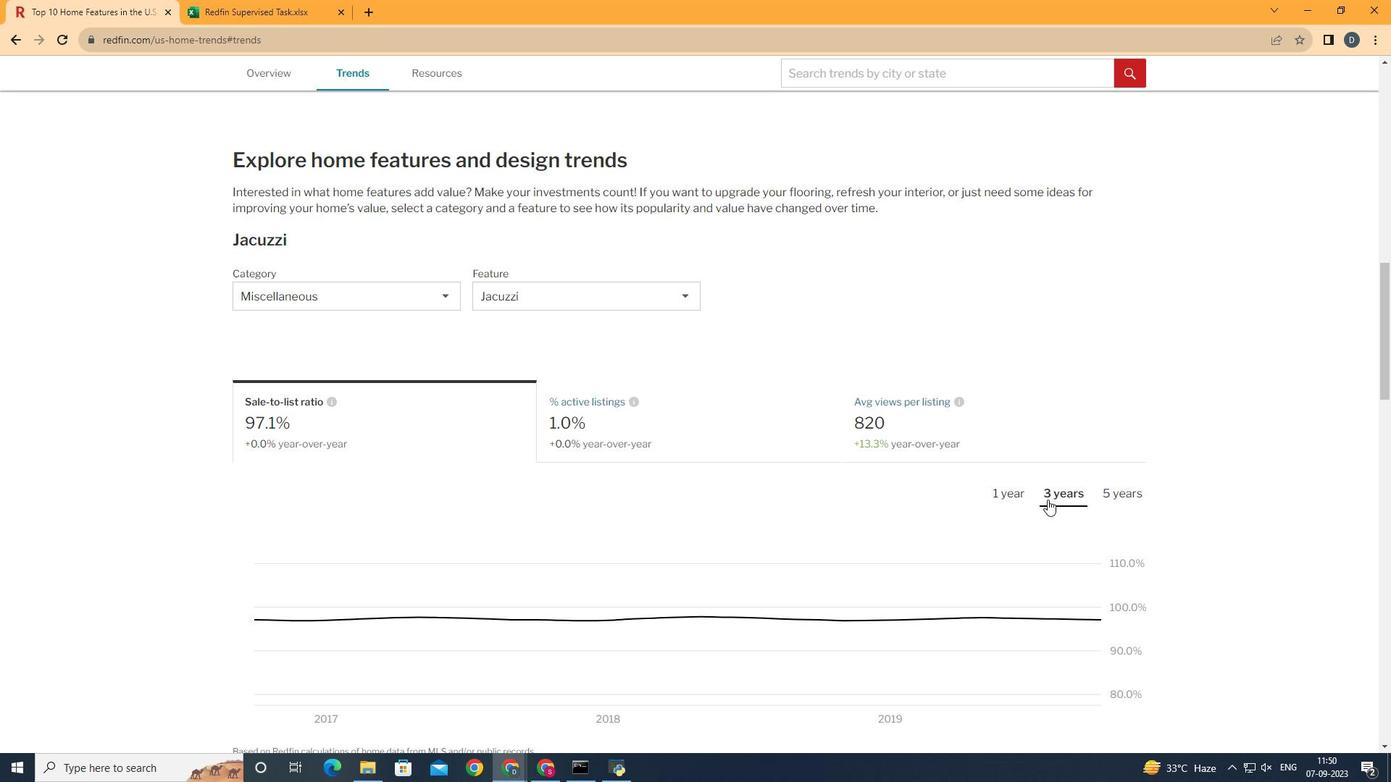 
Action: Mouse moved to (1016, 620)
Screenshot: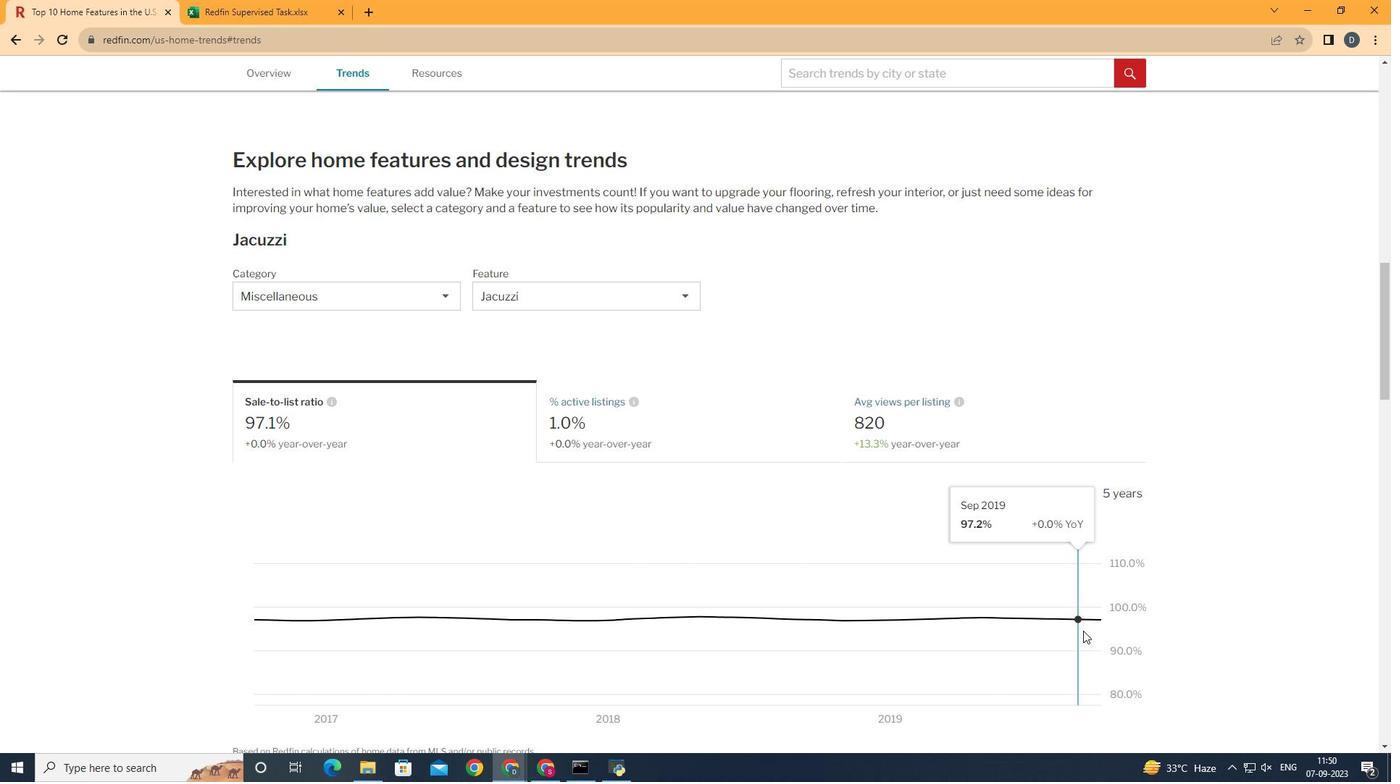 
